 Task: Check the sale-to-list ratio of walk-in pantry in the last 5 years.
Action: Mouse pressed left at (762, 175)
Screenshot: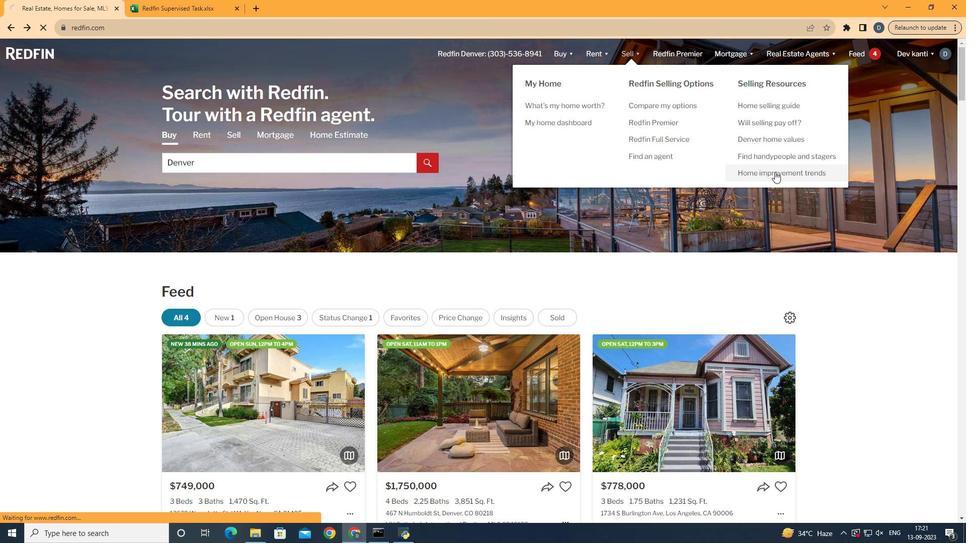 
Action: Mouse moved to (252, 191)
Screenshot: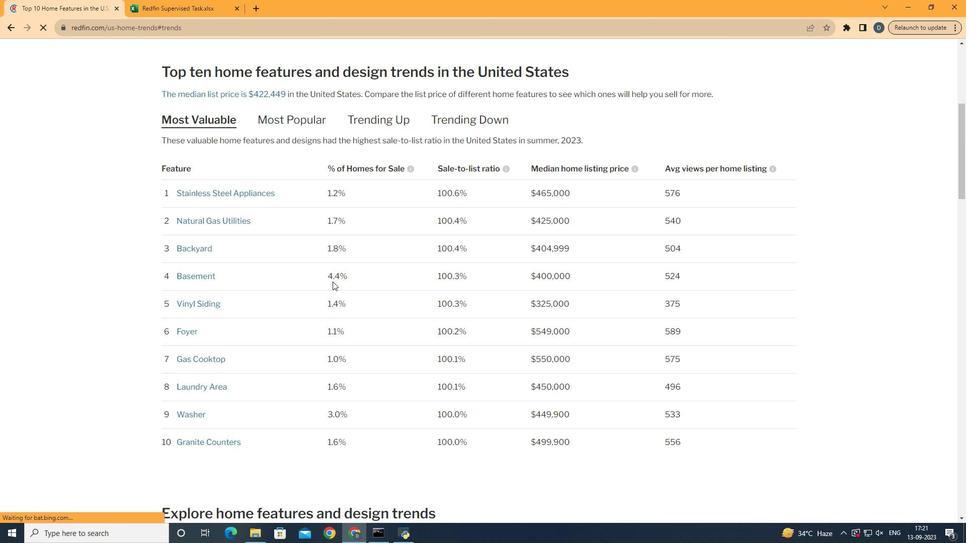 
Action: Mouse pressed left at (252, 191)
Screenshot: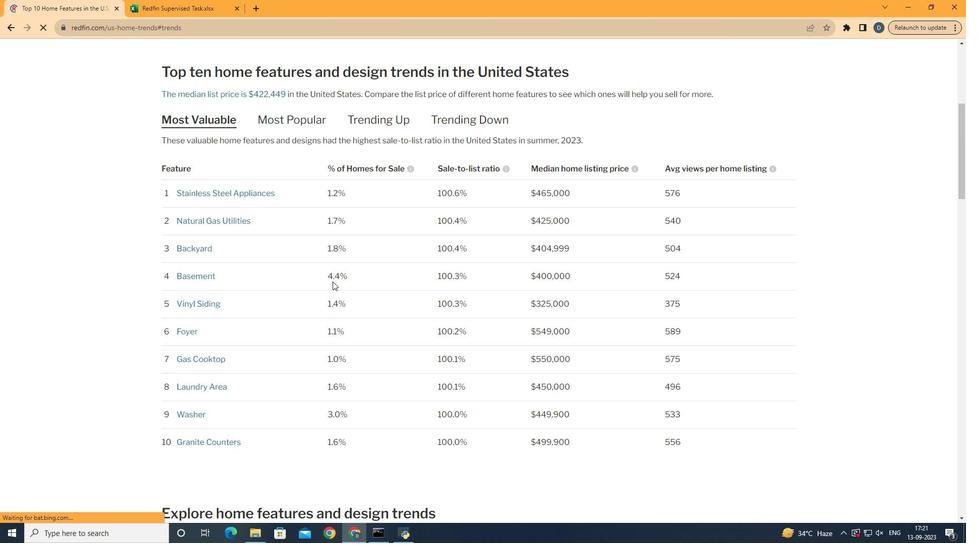 
Action: Mouse moved to (332, 281)
Screenshot: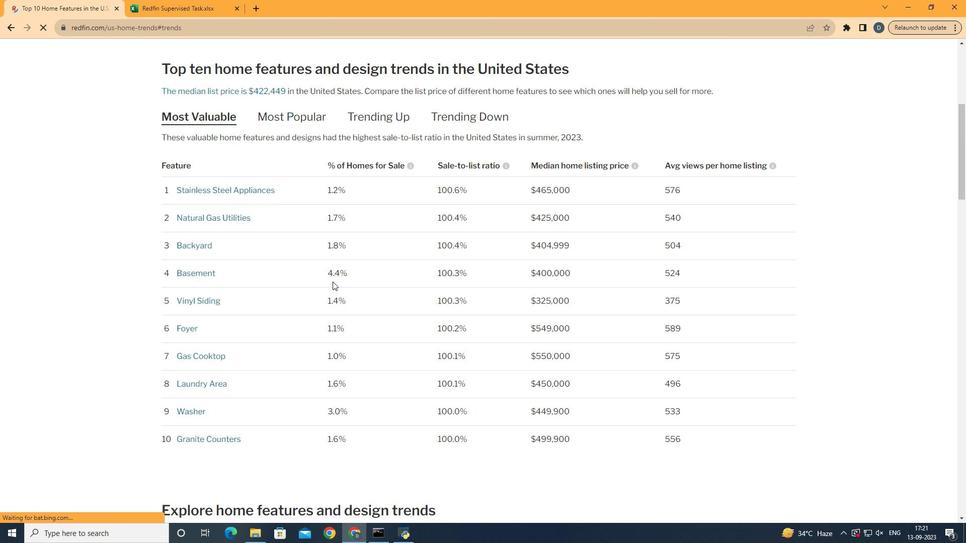 
Action: Mouse scrolled (332, 281) with delta (0, 0)
Screenshot: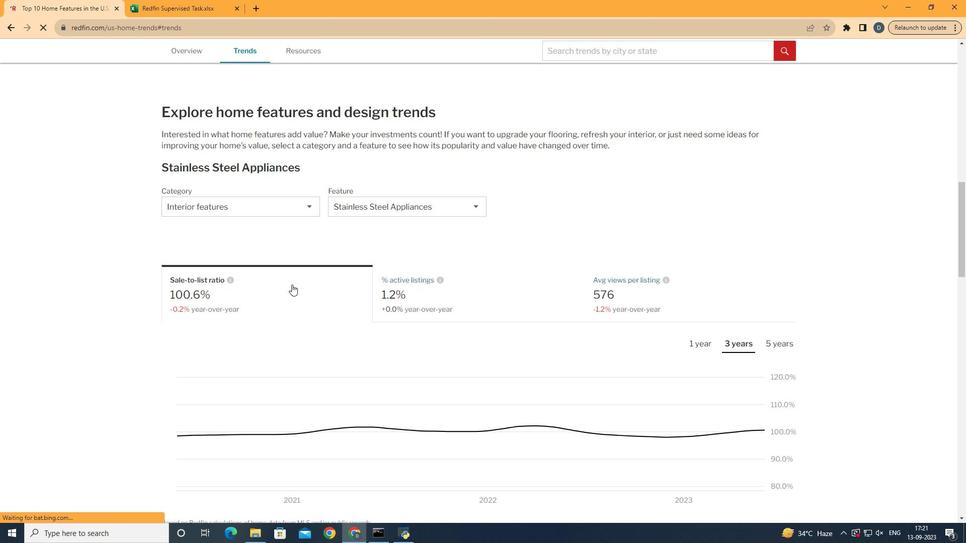
Action: Mouse scrolled (332, 281) with delta (0, 0)
Screenshot: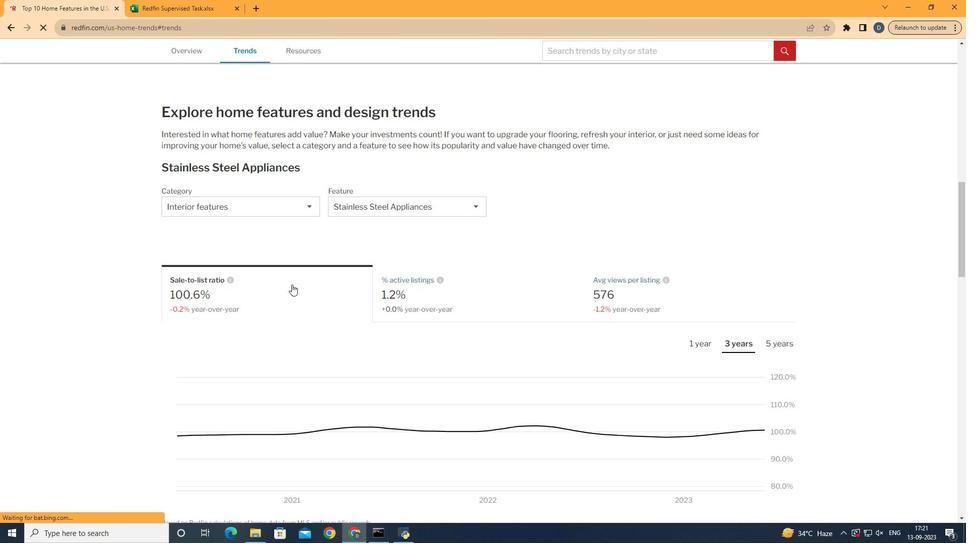 
Action: Mouse scrolled (332, 281) with delta (0, 0)
Screenshot: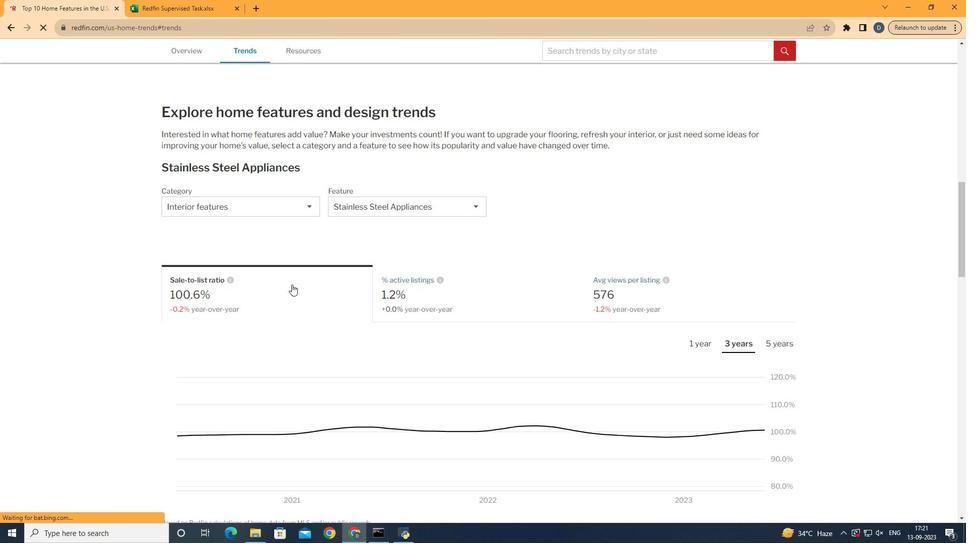 
Action: Mouse scrolled (332, 281) with delta (0, 0)
Screenshot: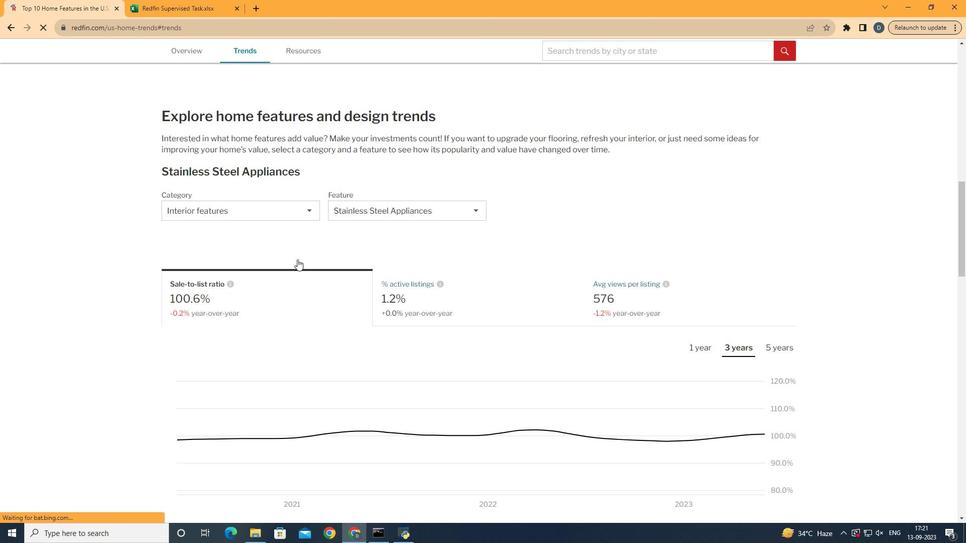 
Action: Mouse scrolled (332, 281) with delta (0, 0)
Screenshot: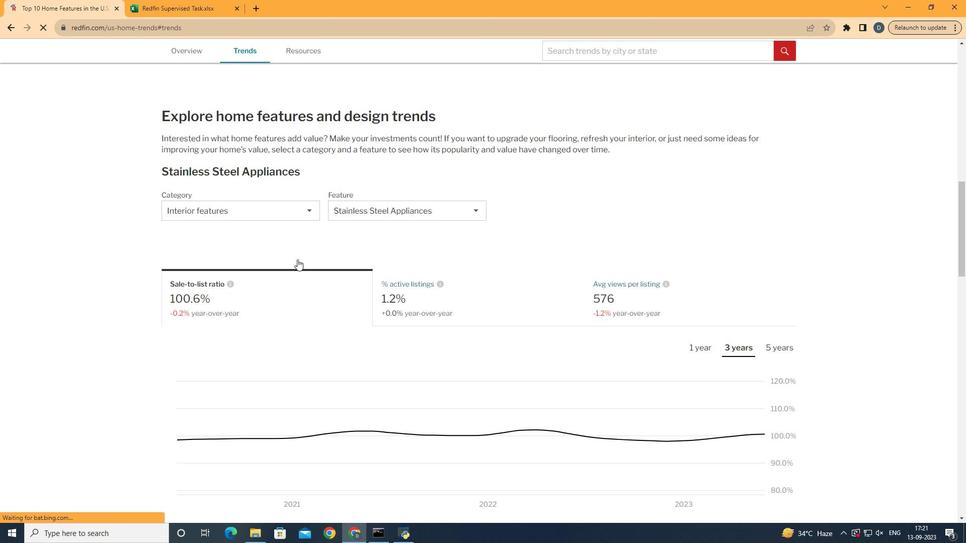 
Action: Mouse scrolled (332, 281) with delta (0, 0)
Screenshot: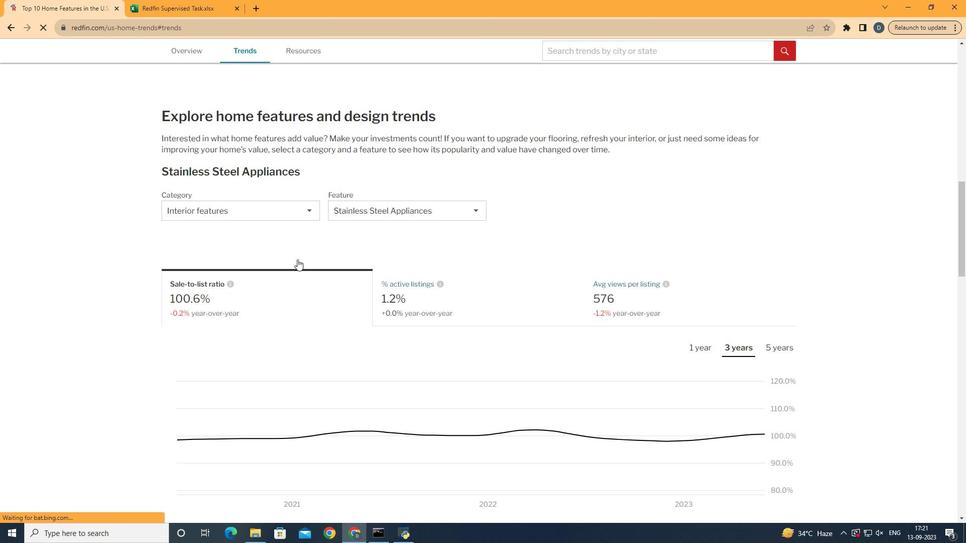 
Action: Mouse scrolled (332, 281) with delta (0, 0)
Screenshot: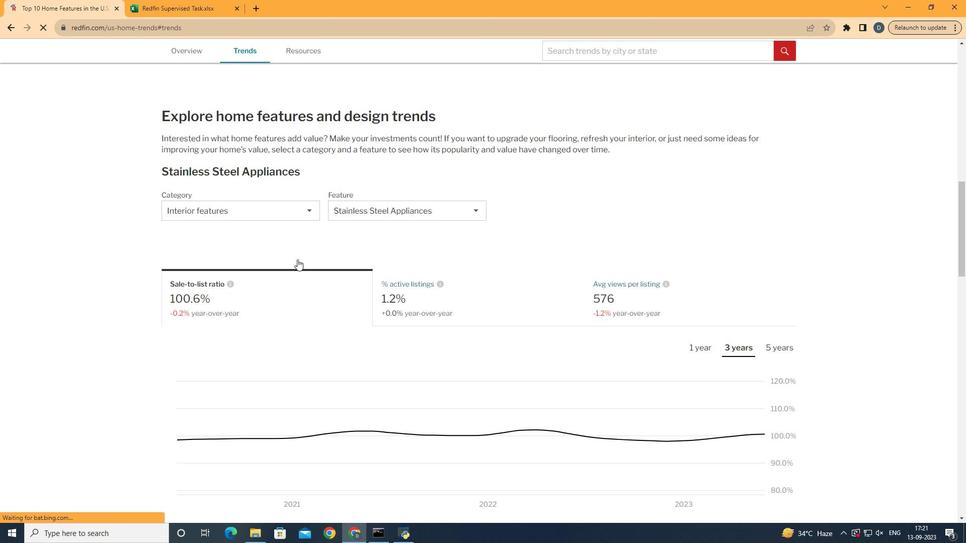 
Action: Mouse scrolled (332, 281) with delta (0, 0)
Screenshot: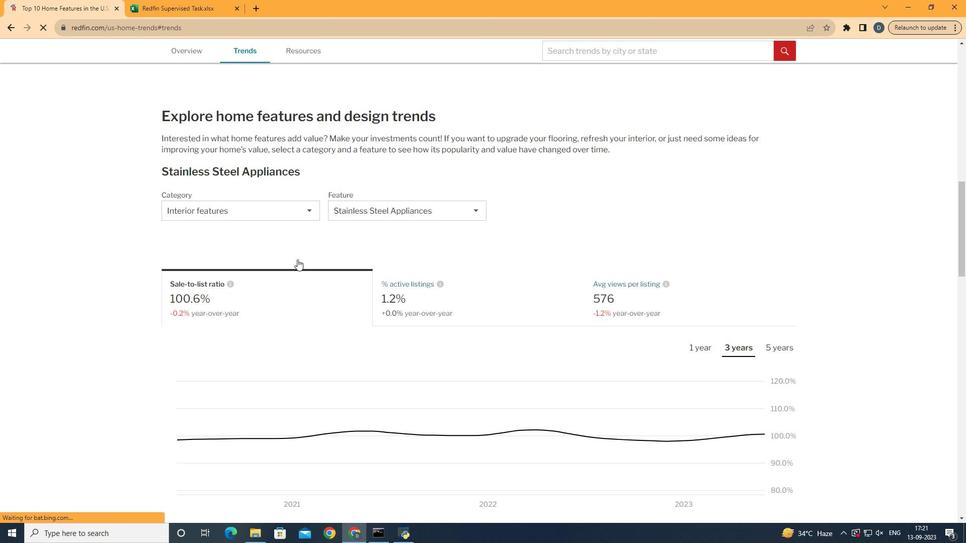 
Action: Mouse moved to (296, 239)
Screenshot: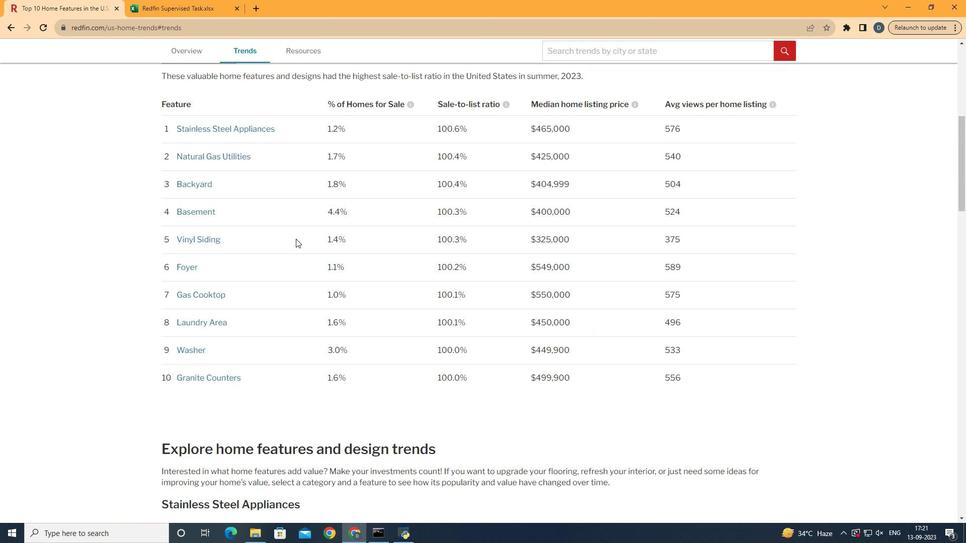 
Action: Mouse scrolled (296, 238) with delta (0, 0)
Screenshot: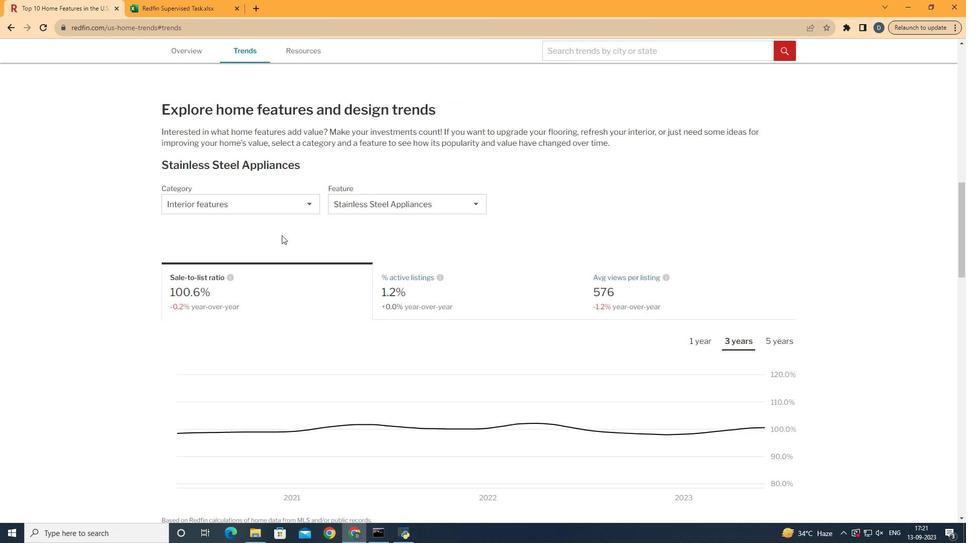 
Action: Mouse scrolled (296, 238) with delta (0, 0)
Screenshot: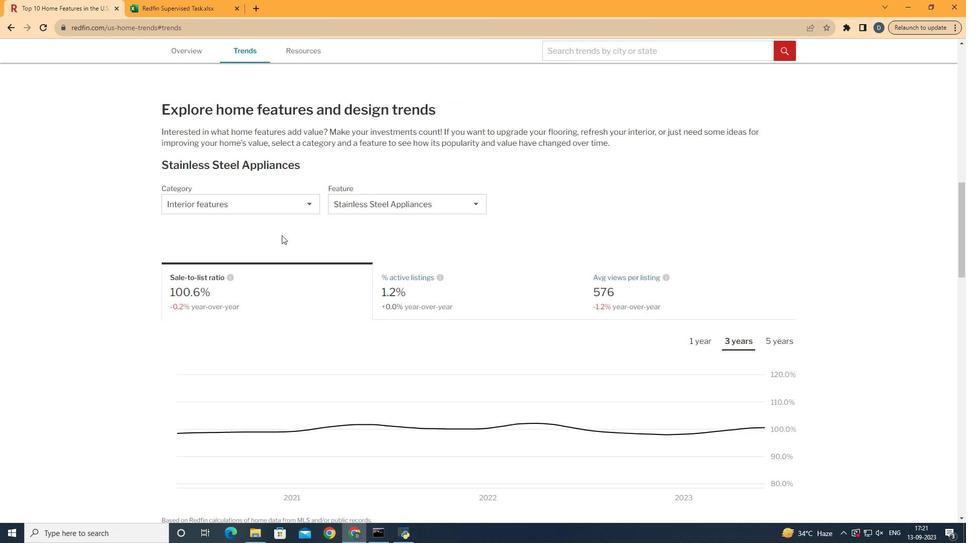 
Action: Mouse scrolled (296, 238) with delta (0, 0)
Screenshot: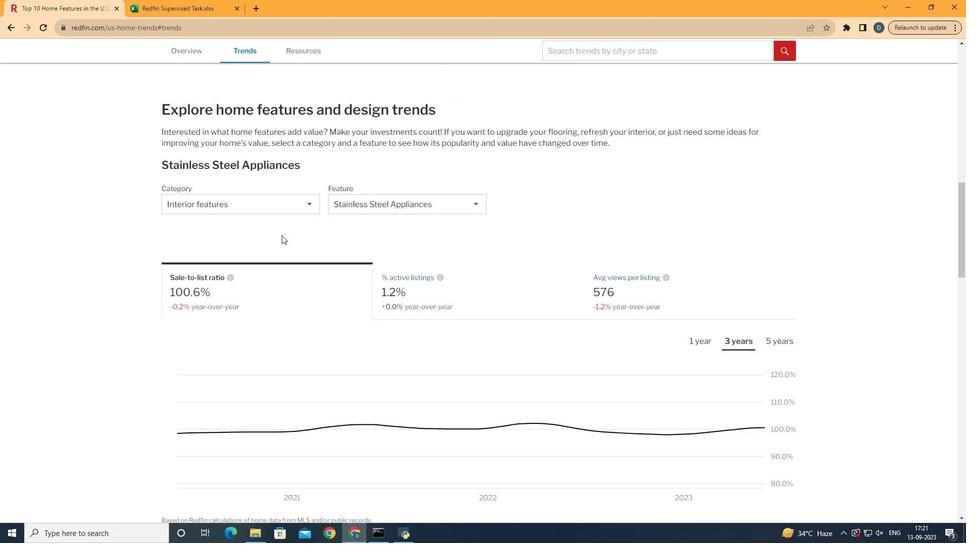 
Action: Mouse scrolled (296, 238) with delta (0, 0)
Screenshot: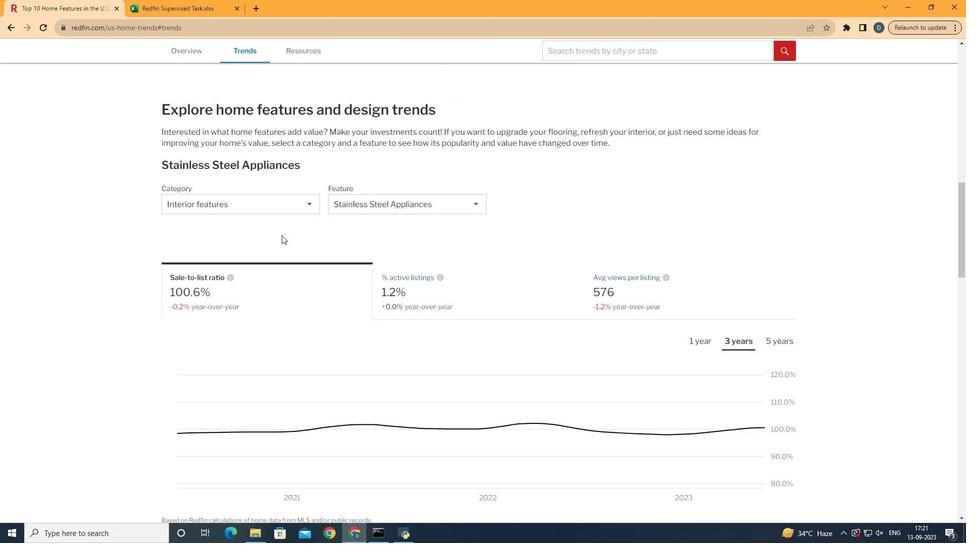 
Action: Mouse scrolled (296, 238) with delta (0, 0)
Screenshot: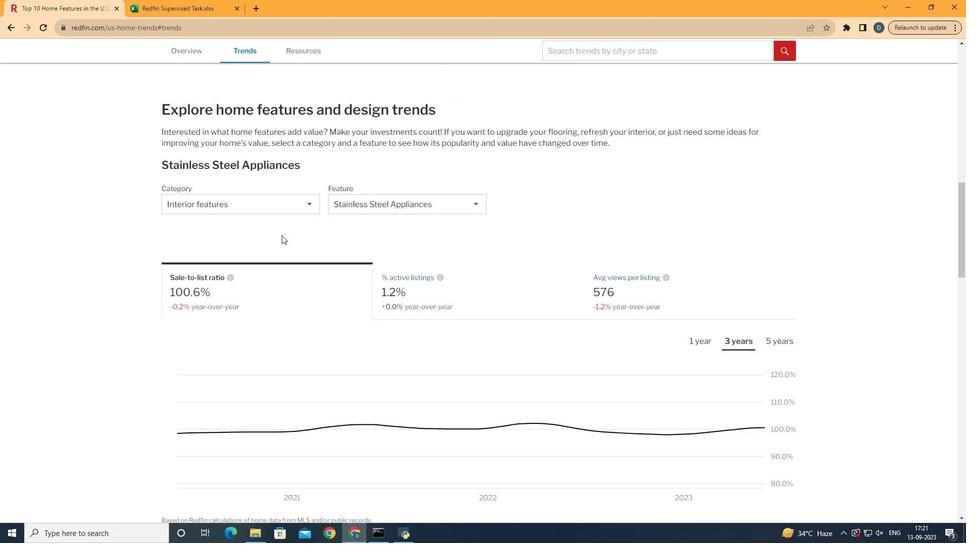 
Action: Mouse scrolled (296, 238) with delta (0, 0)
Screenshot: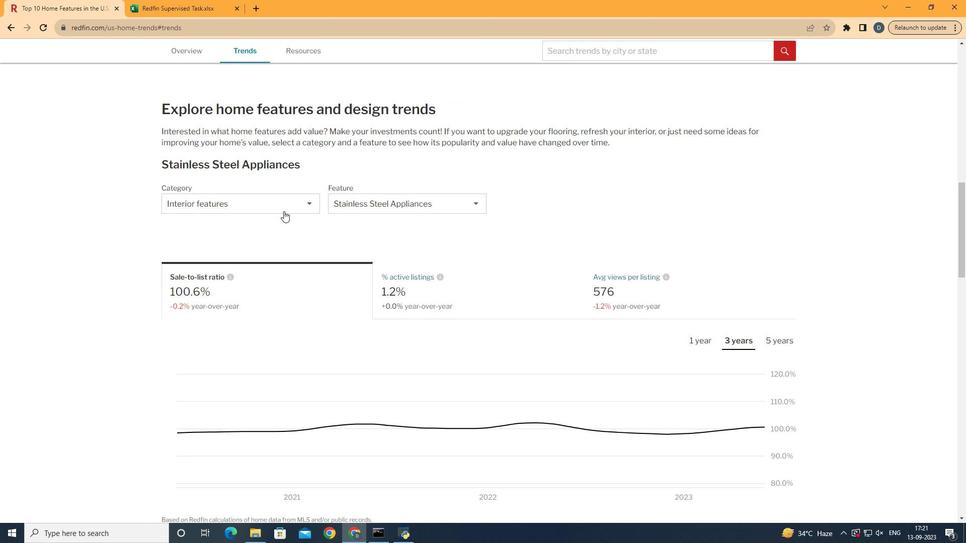 
Action: Mouse scrolled (296, 238) with delta (0, 0)
Screenshot: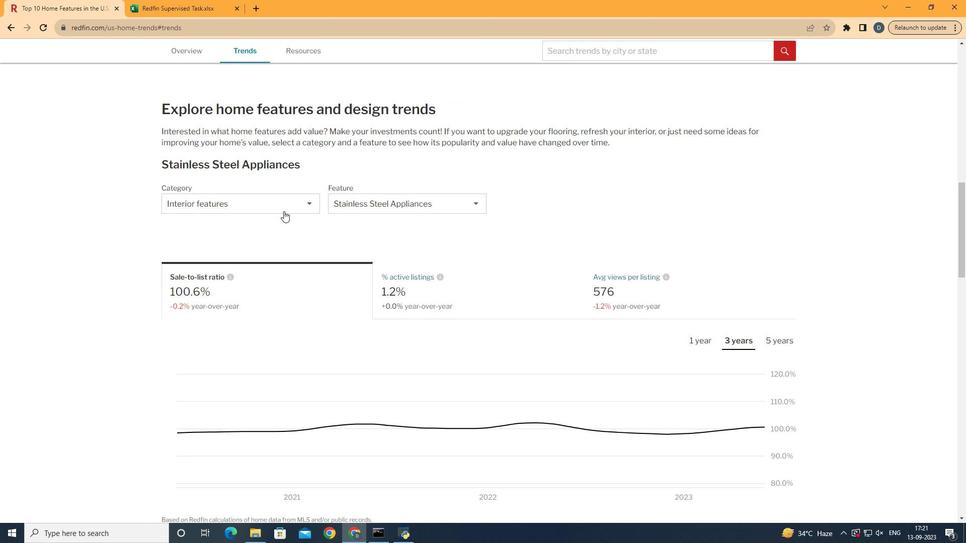 
Action: Mouse moved to (283, 211)
Screenshot: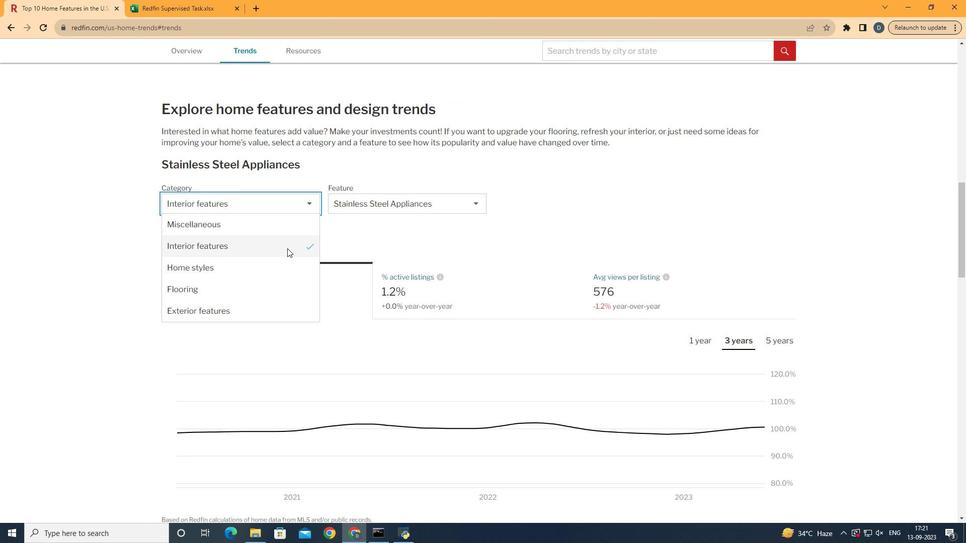 
Action: Mouse pressed left at (283, 211)
Screenshot: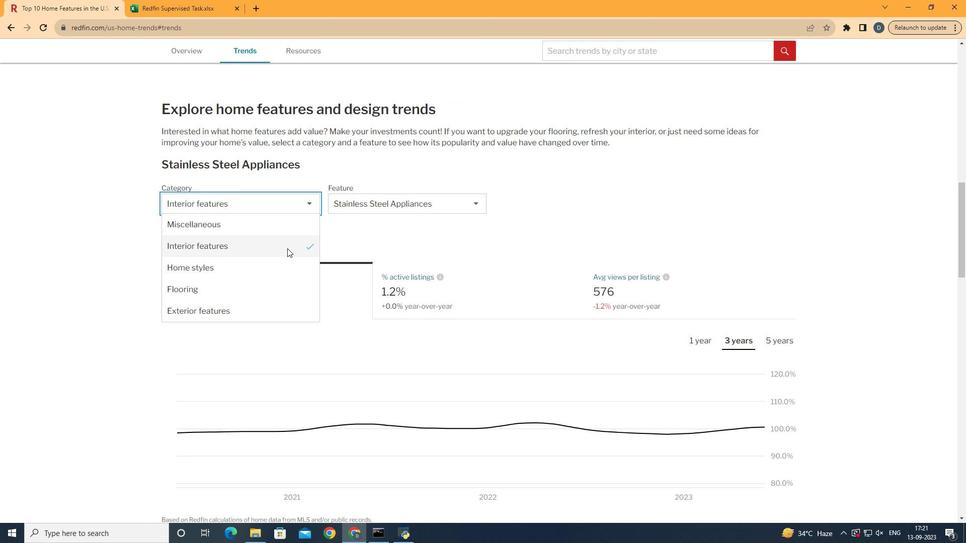 
Action: Mouse moved to (287, 248)
Screenshot: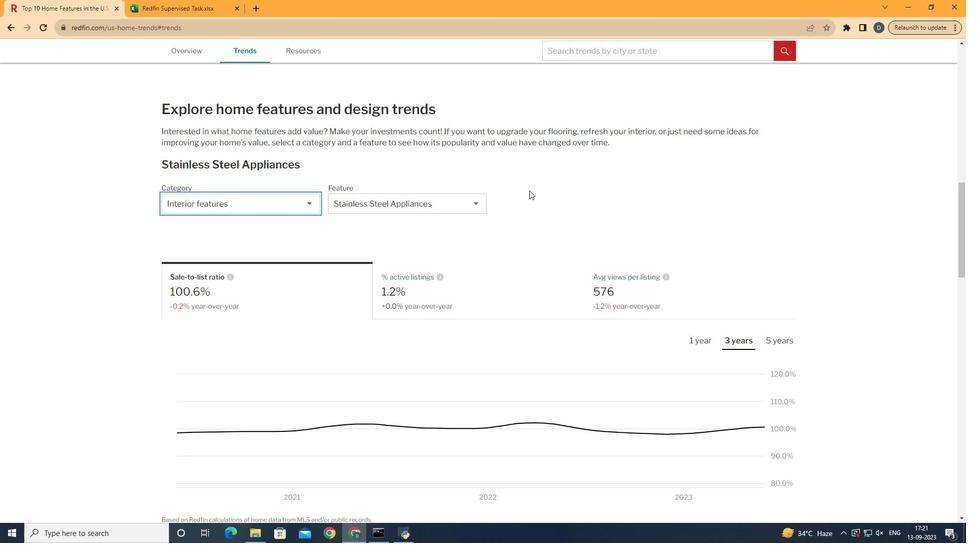 
Action: Mouse pressed left at (287, 248)
Screenshot: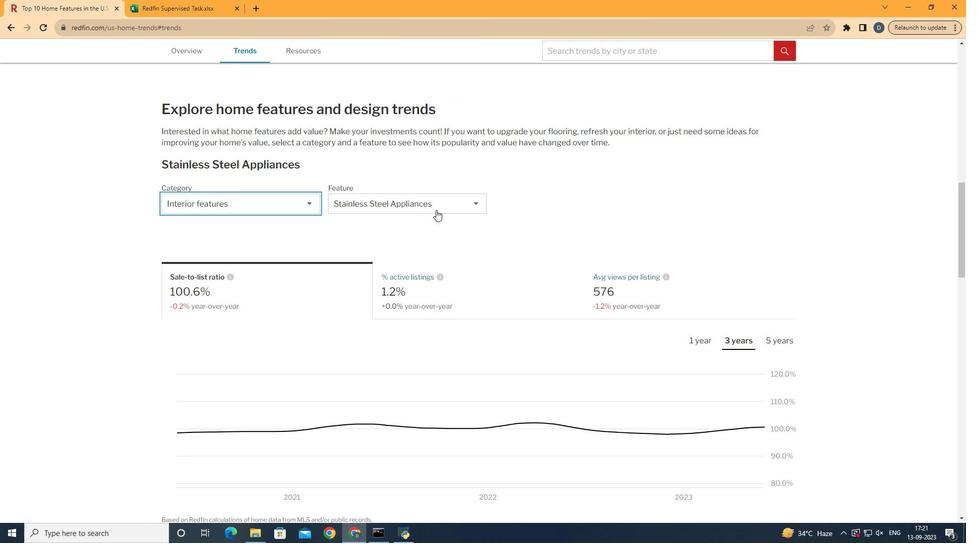 
Action: Mouse moved to (436, 210)
Screenshot: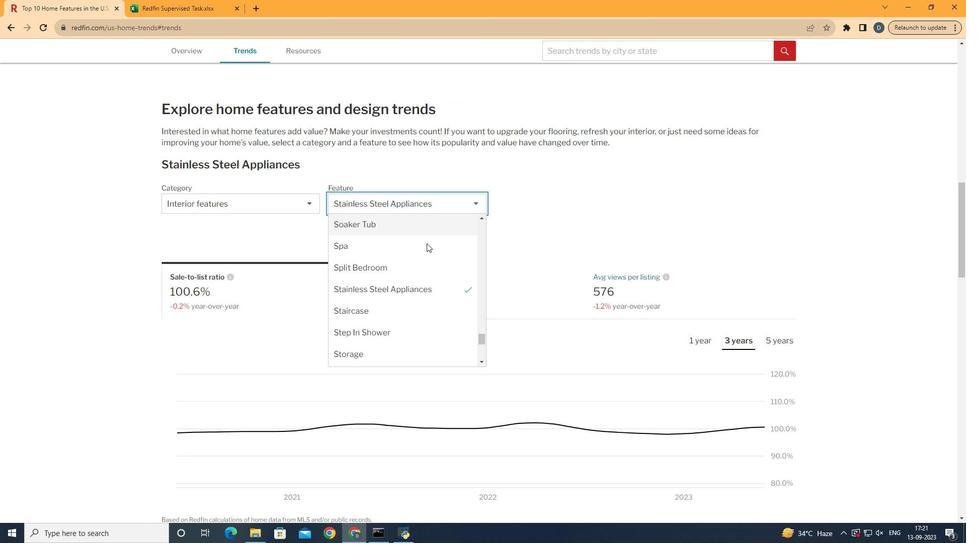
Action: Mouse pressed left at (436, 210)
Screenshot: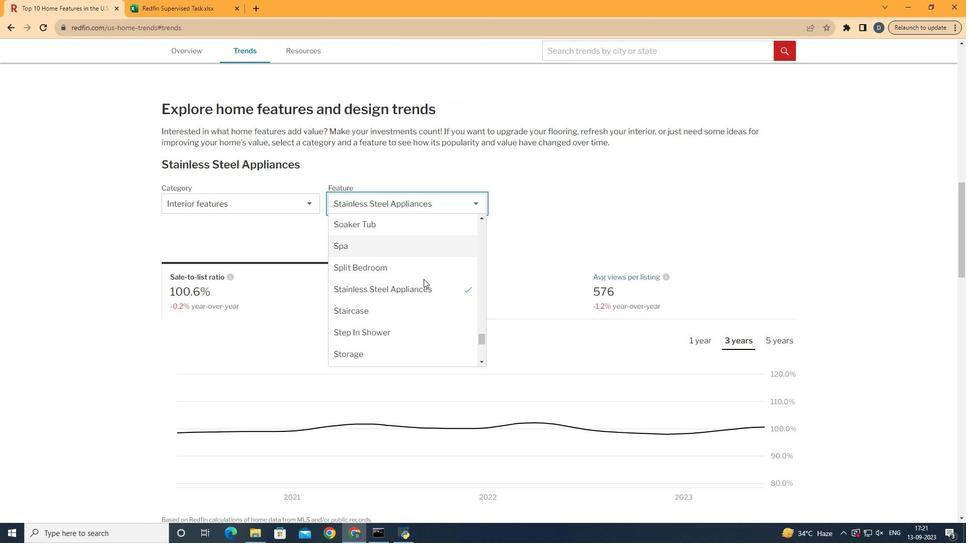 
Action: Mouse moved to (423, 293)
Screenshot: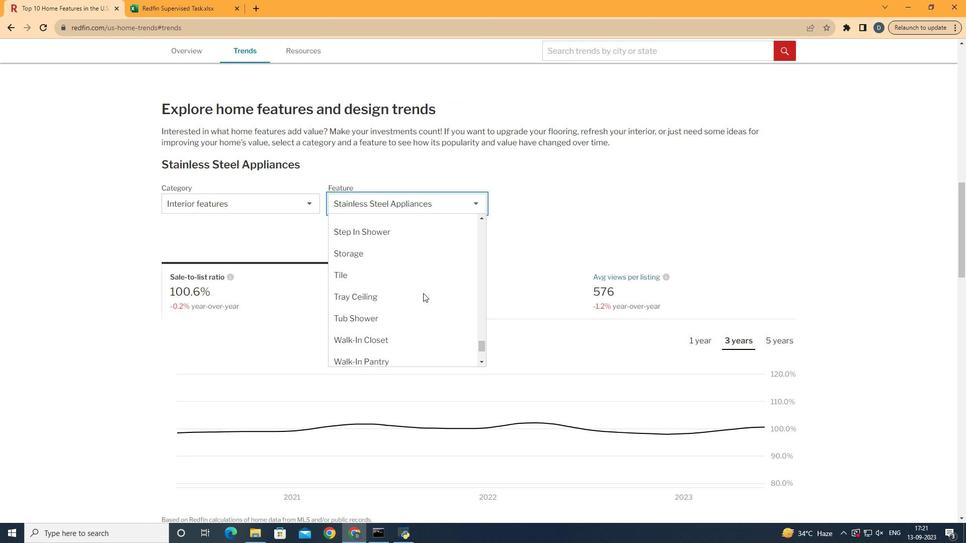 
Action: Mouse scrolled (423, 292) with delta (0, 0)
Screenshot: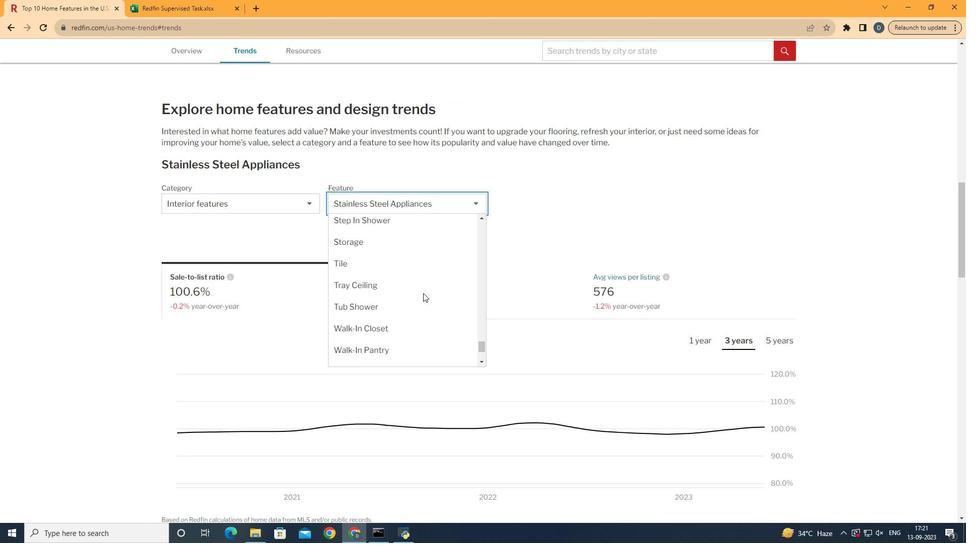 
Action: Mouse scrolled (423, 292) with delta (0, 0)
Screenshot: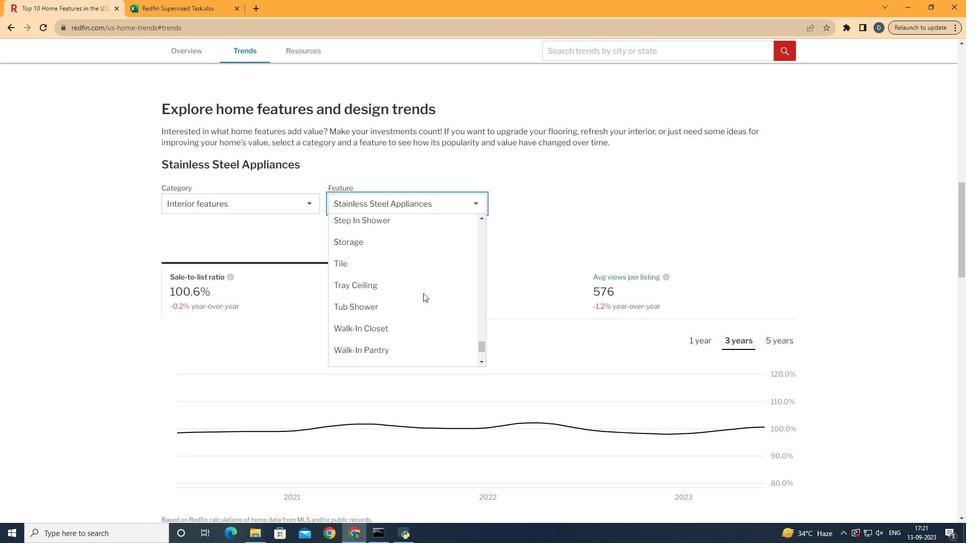
Action: Mouse scrolled (423, 292) with delta (0, 0)
Screenshot: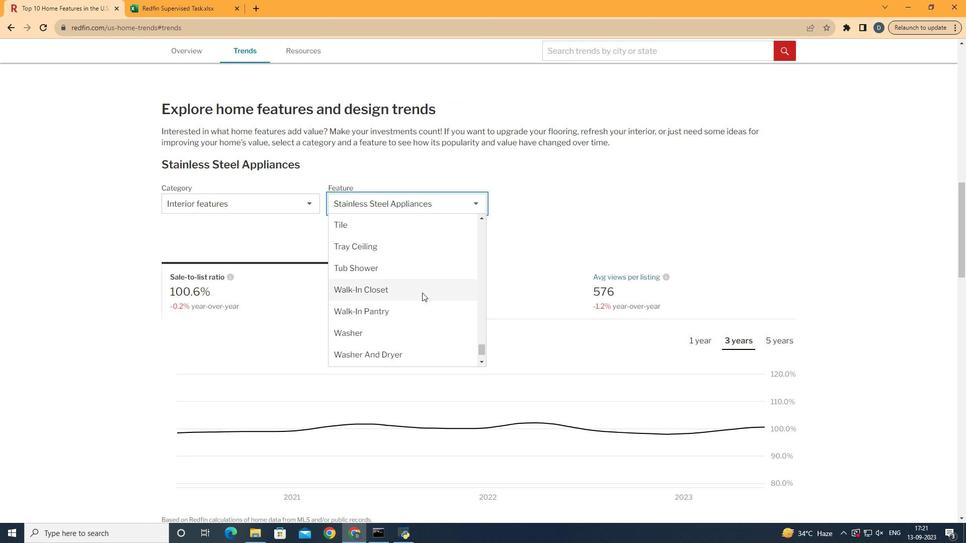 
Action: Mouse moved to (422, 303)
Screenshot: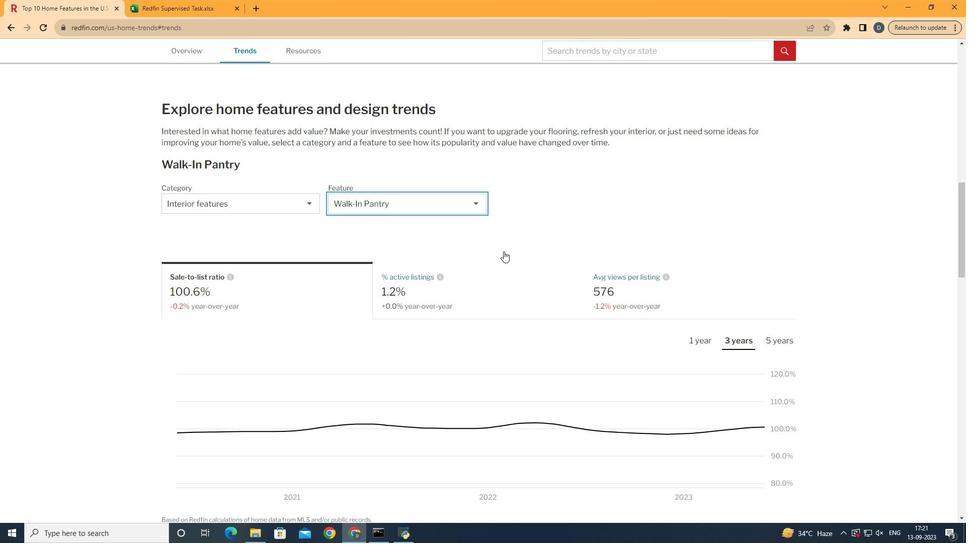 
Action: Mouse pressed left at (422, 303)
Screenshot: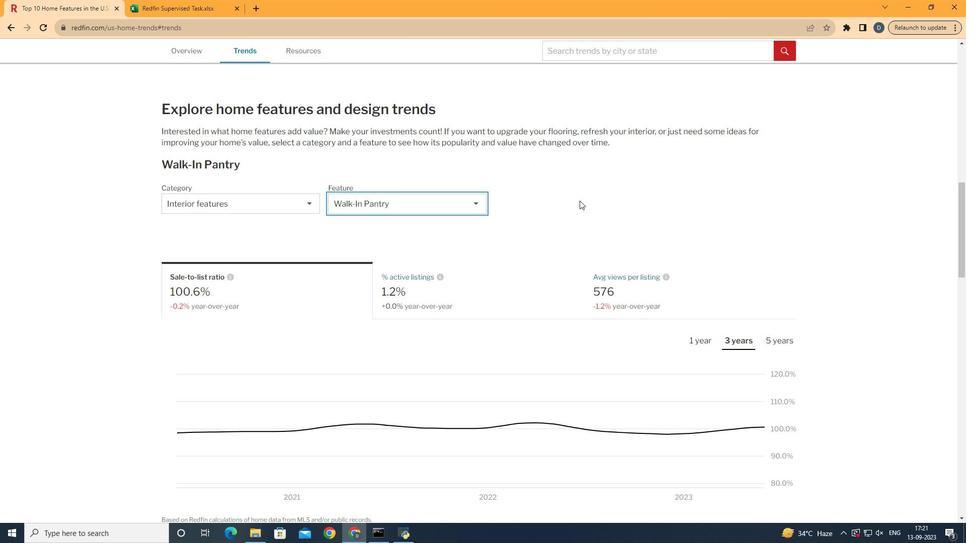 
Action: Mouse moved to (579, 200)
Screenshot: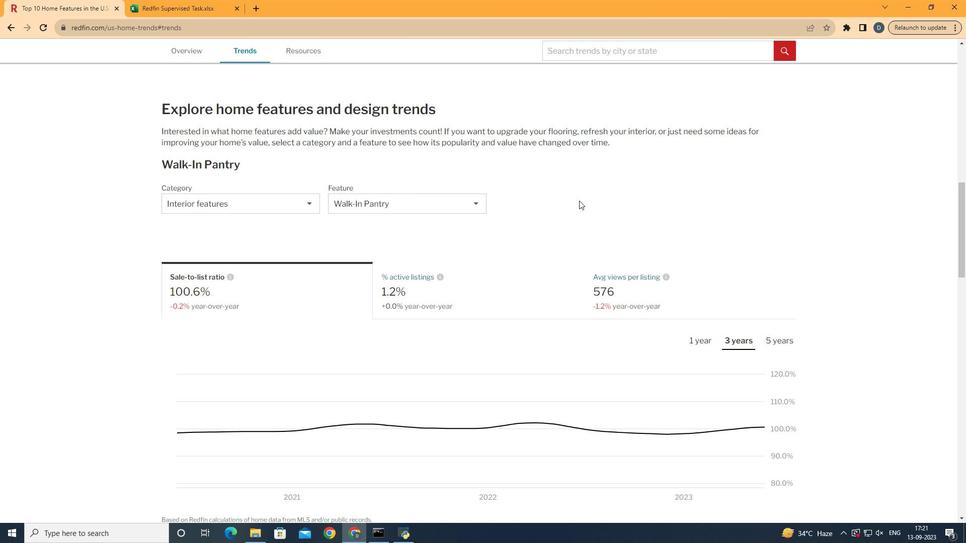 
Action: Mouse pressed left at (579, 200)
Screenshot: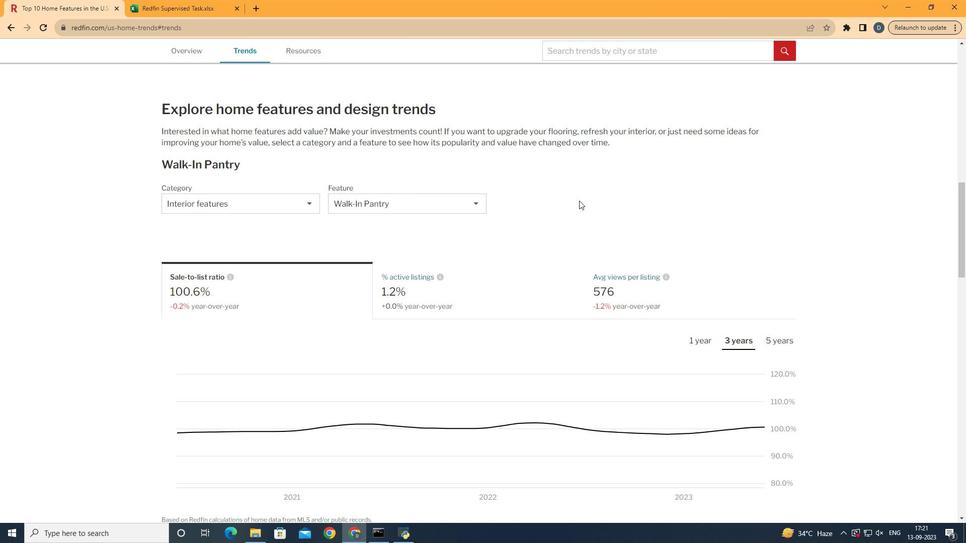 
Action: Mouse moved to (579, 200)
Screenshot: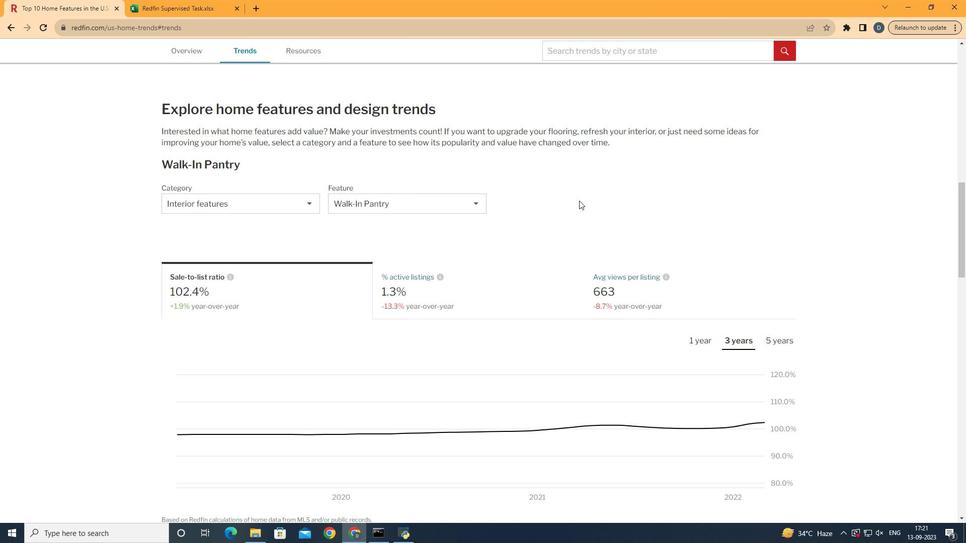 
Action: Mouse scrolled (579, 200) with delta (0, 0)
Screenshot: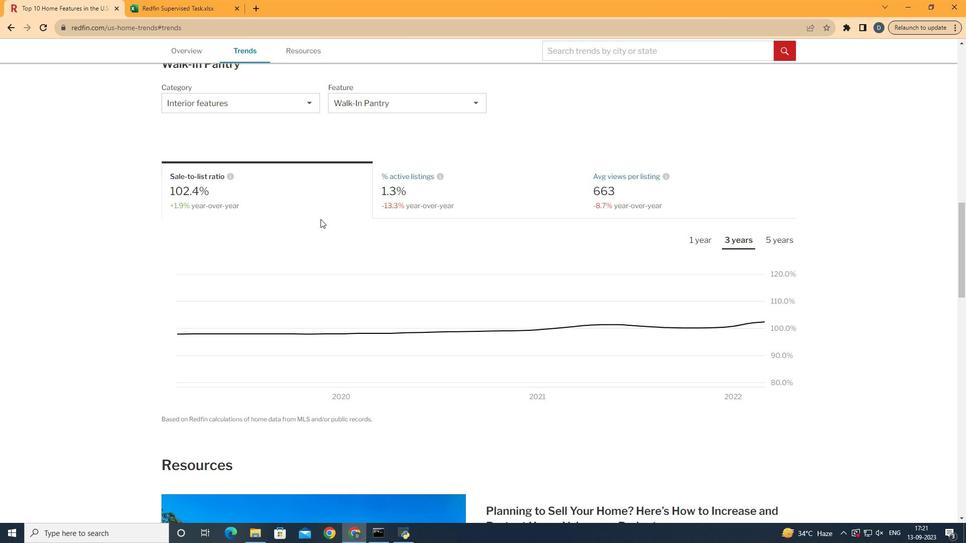 
Action: Mouse scrolled (579, 200) with delta (0, 0)
Screenshot: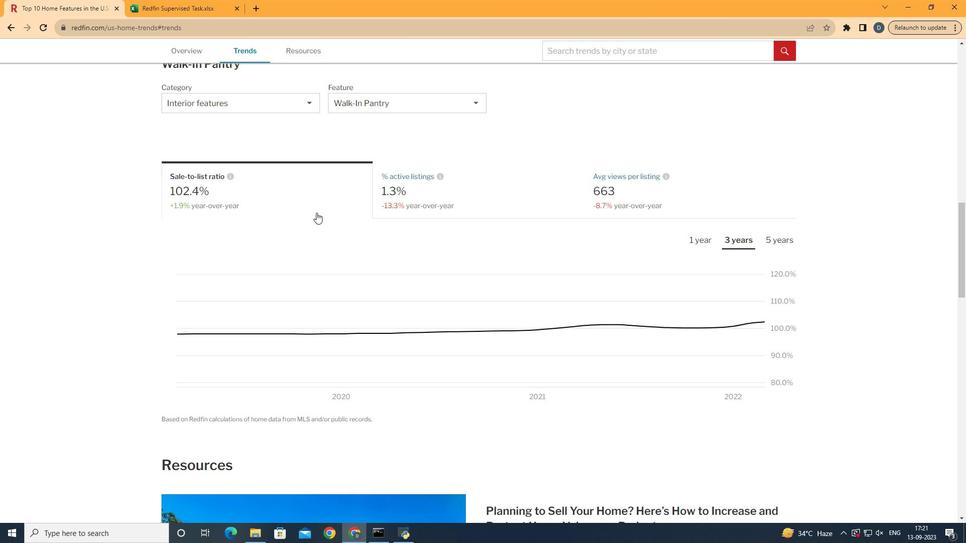 
Action: Mouse moved to (780, 241)
Screenshot: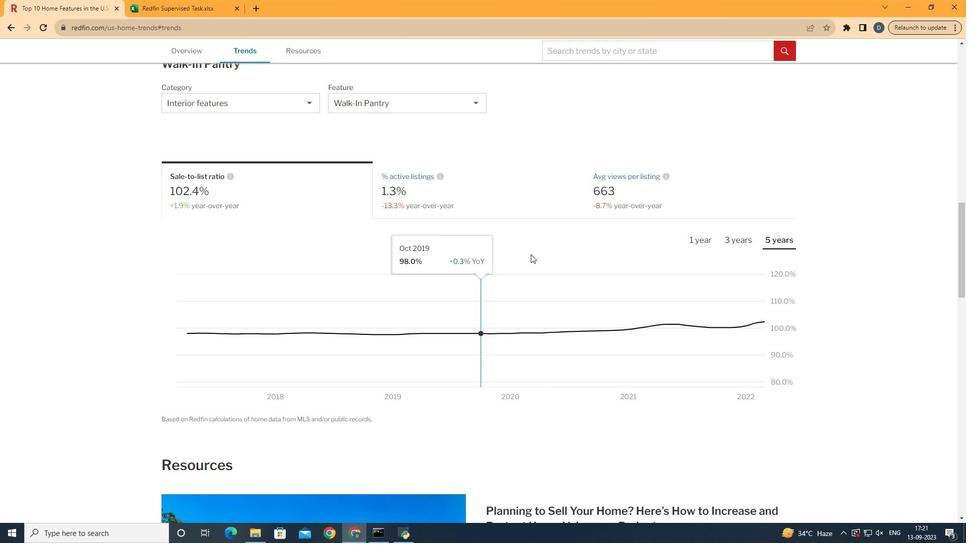 
Action: Mouse pressed left at (780, 241)
Screenshot: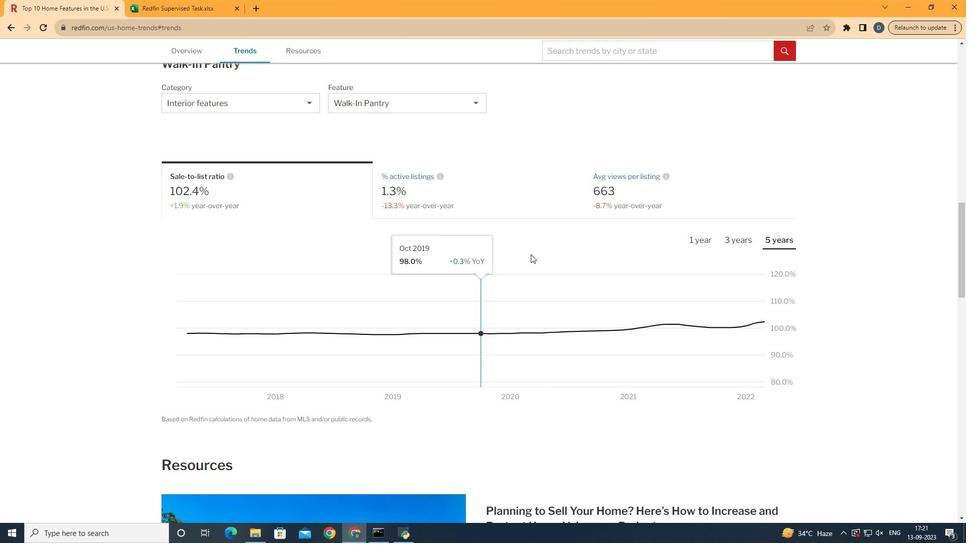 
Action: Mouse moved to (882, 190)
Screenshot: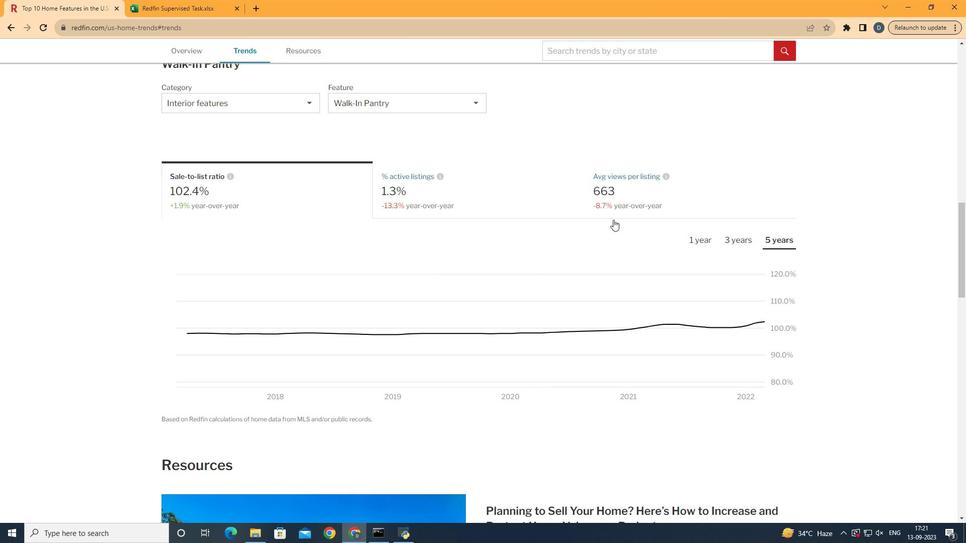 
